 Task: Use the formula "HYPGEOM.DIST" in spreadsheet "Project portfolio".
Action: Mouse moved to (724, 111)
Screenshot: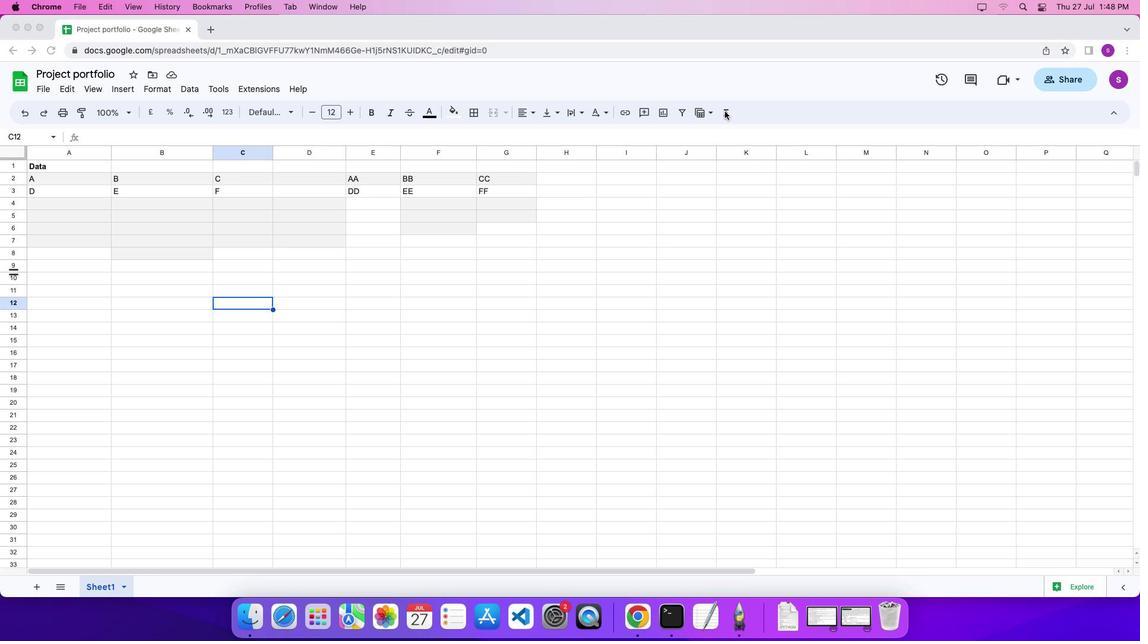 
Action: Mouse pressed left at (724, 111)
Screenshot: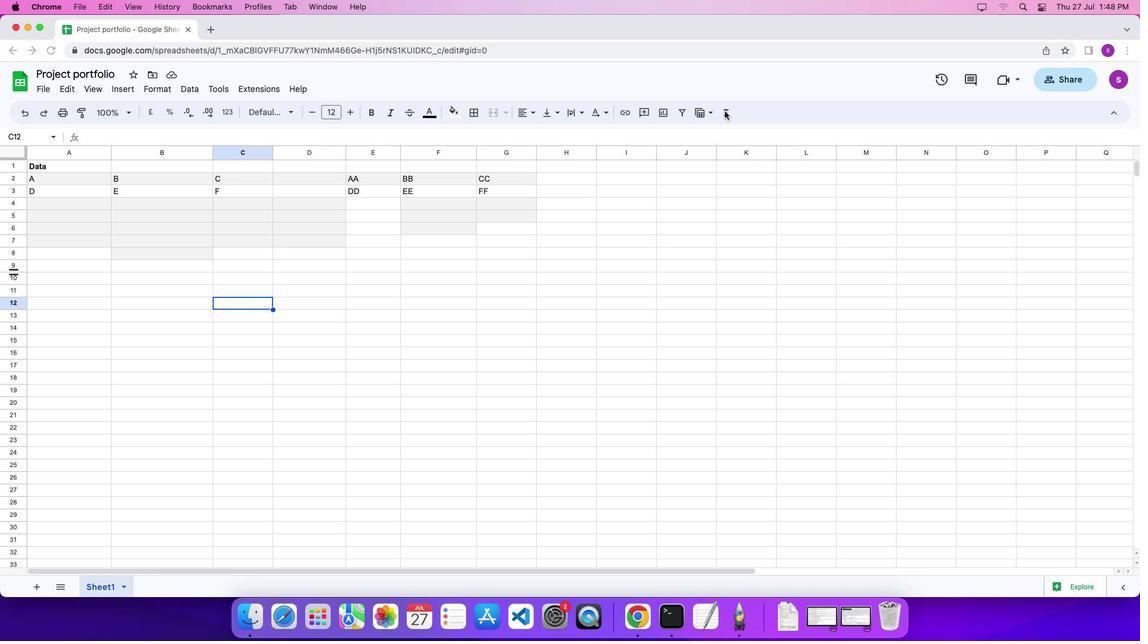 
Action: Mouse moved to (727, 112)
Screenshot: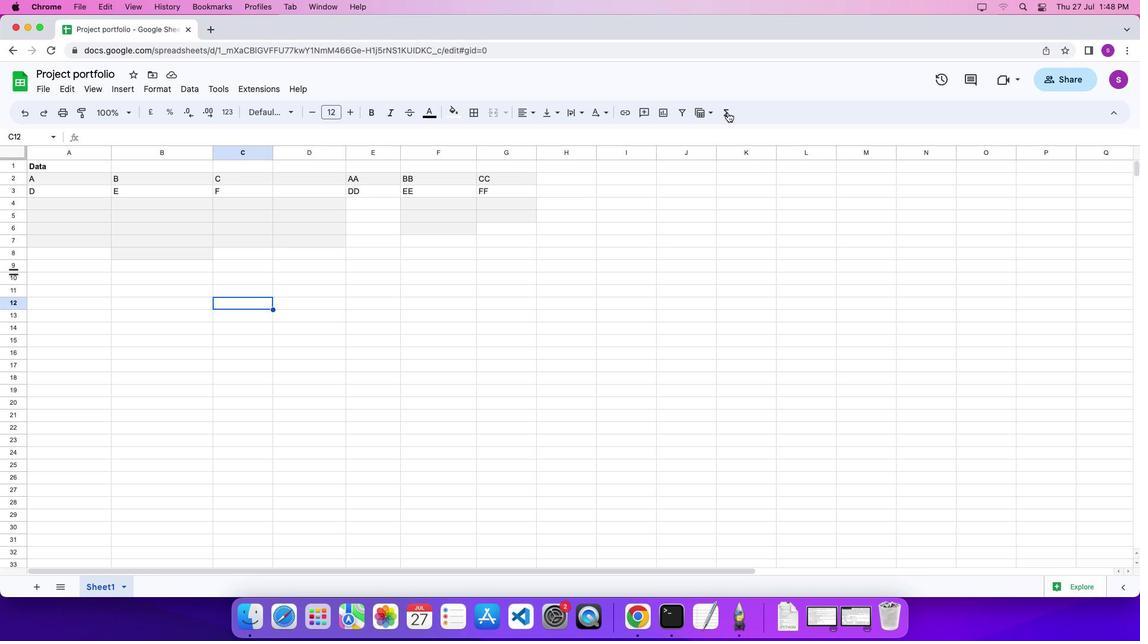 
Action: Mouse pressed left at (727, 112)
Screenshot: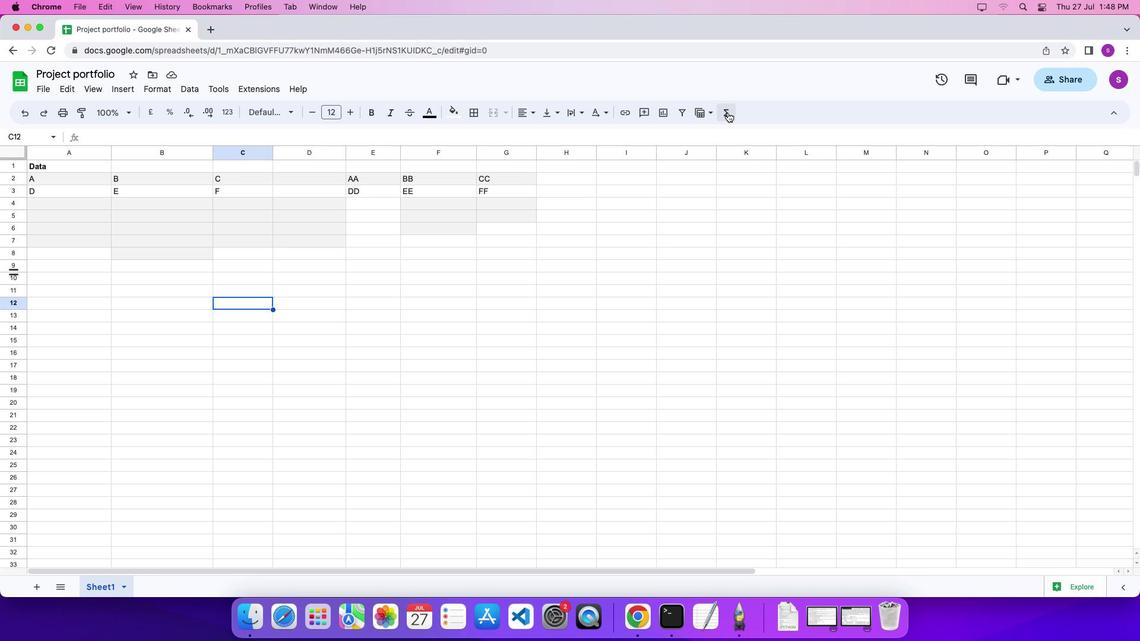 
Action: Mouse moved to (894, 419)
Screenshot: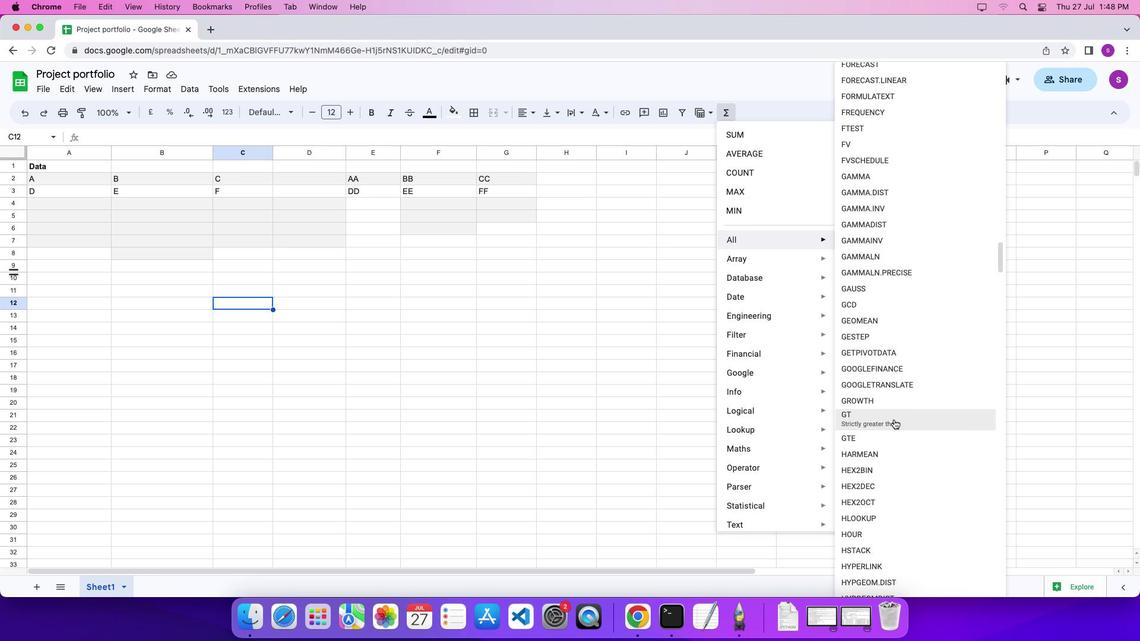 
Action: Mouse scrolled (894, 419) with delta (0, 0)
Screenshot: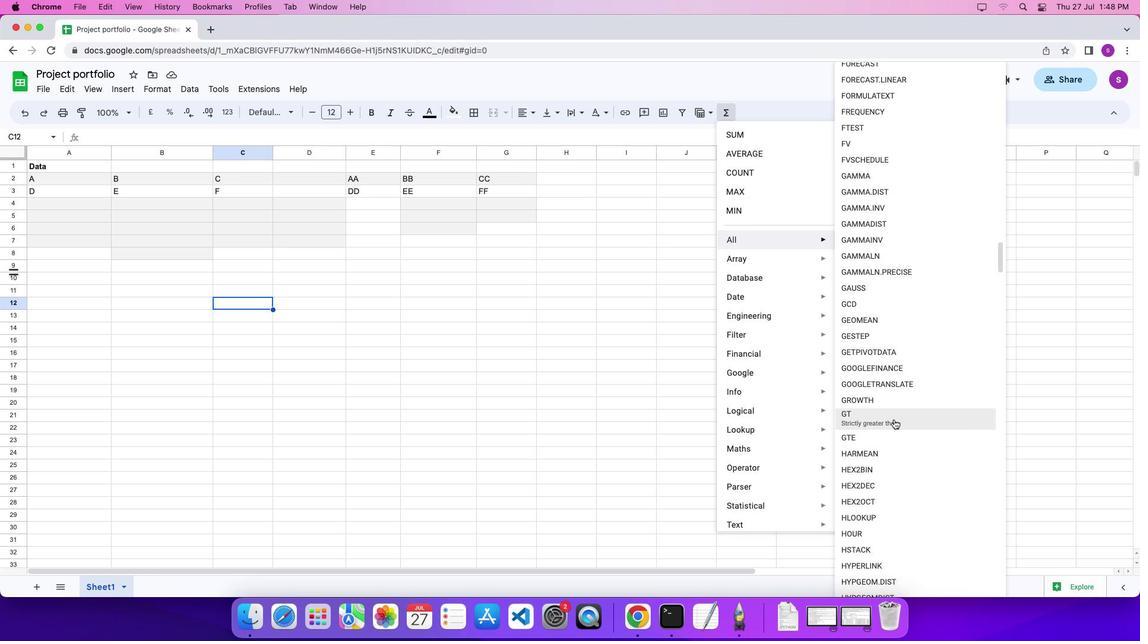 
Action: Mouse moved to (894, 419)
Screenshot: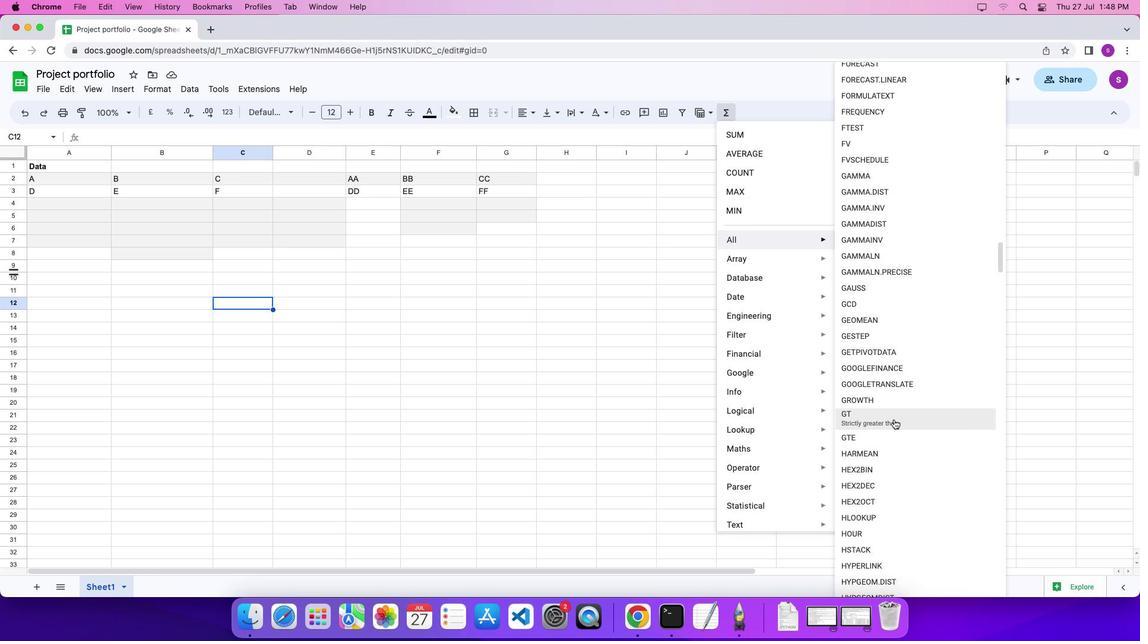 
Action: Mouse scrolled (894, 419) with delta (0, 0)
Screenshot: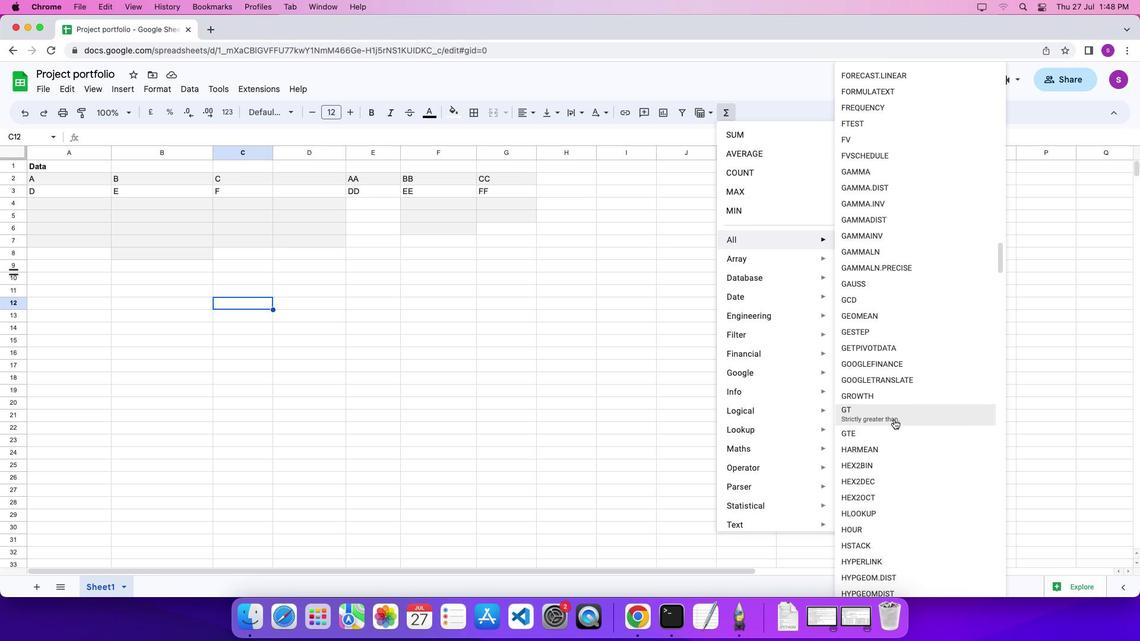 
Action: Mouse moved to (894, 419)
Screenshot: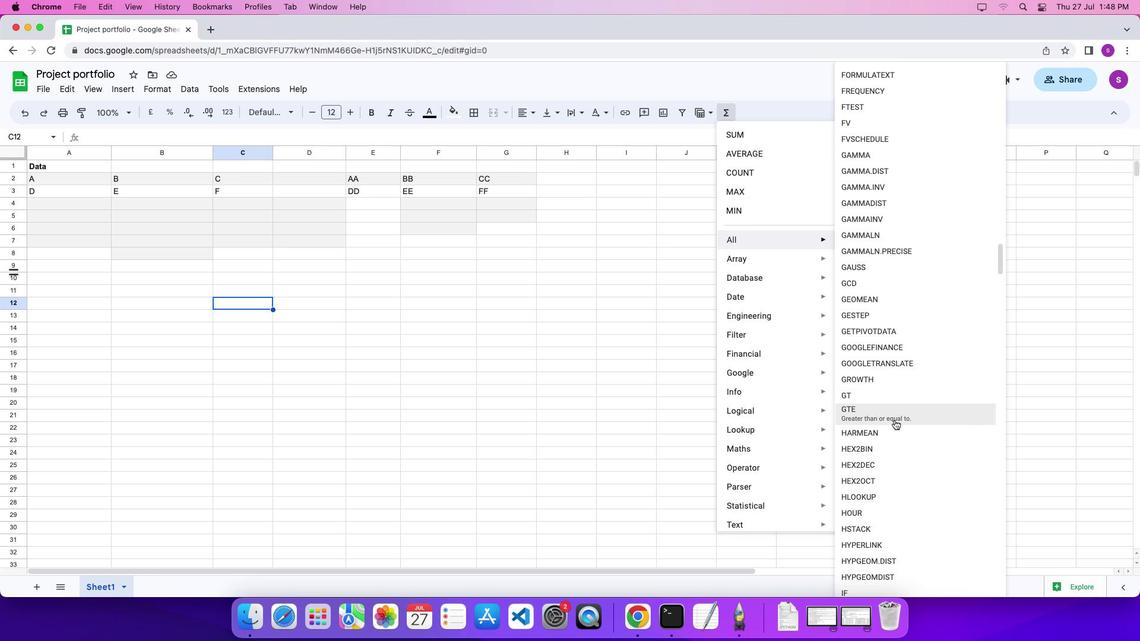 
Action: Mouse scrolled (894, 419) with delta (0, 0)
Screenshot: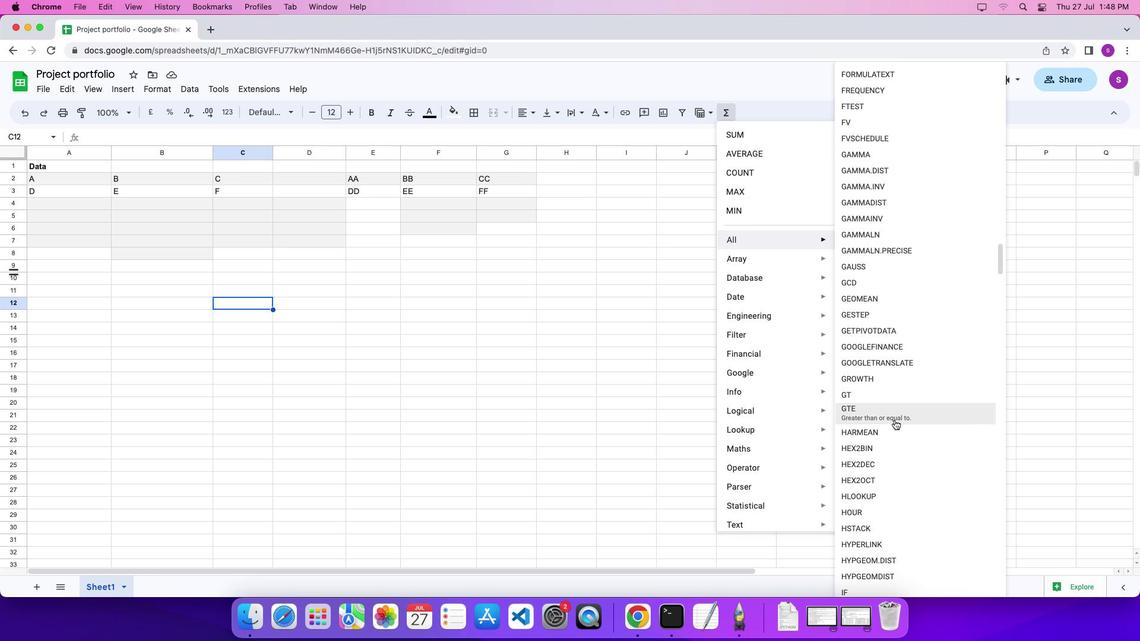 
Action: Mouse moved to (910, 552)
Screenshot: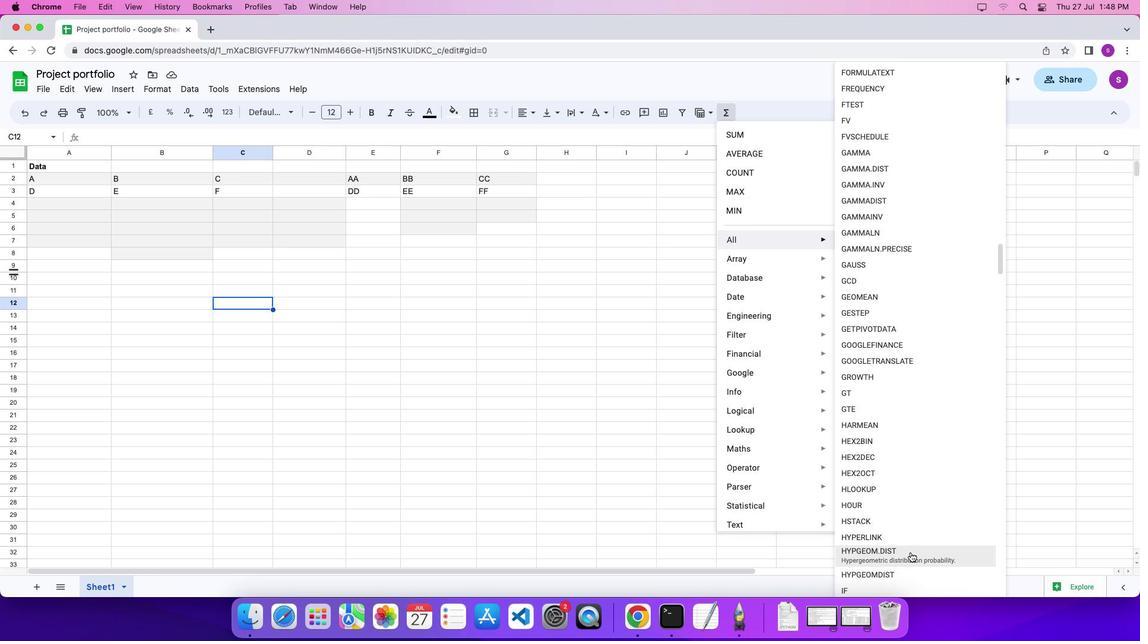 
Action: Mouse pressed left at (910, 552)
Screenshot: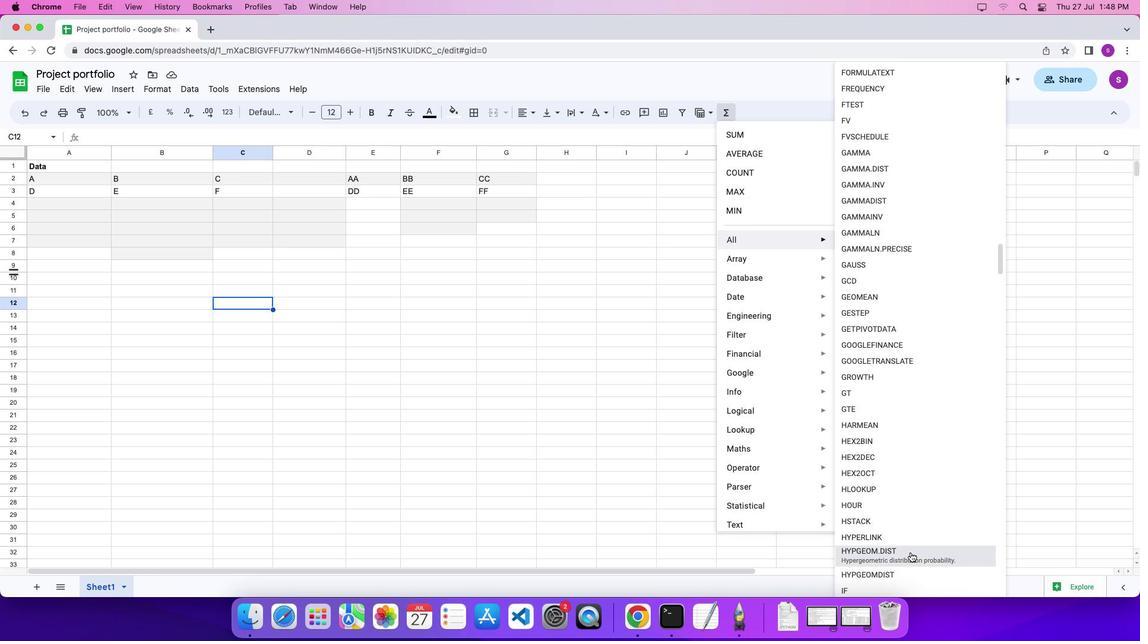 
Action: Mouse moved to (485, 393)
Screenshot: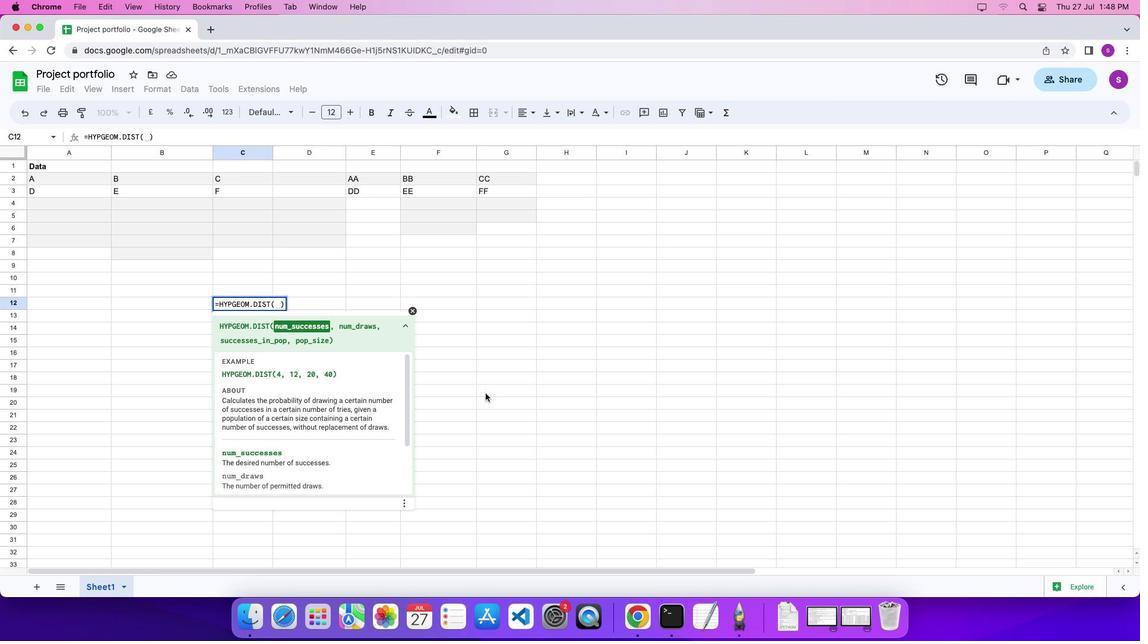 
Action: Key pressed '4'',''1''2'',''2''0'',''4''0''\x03'
Screenshot: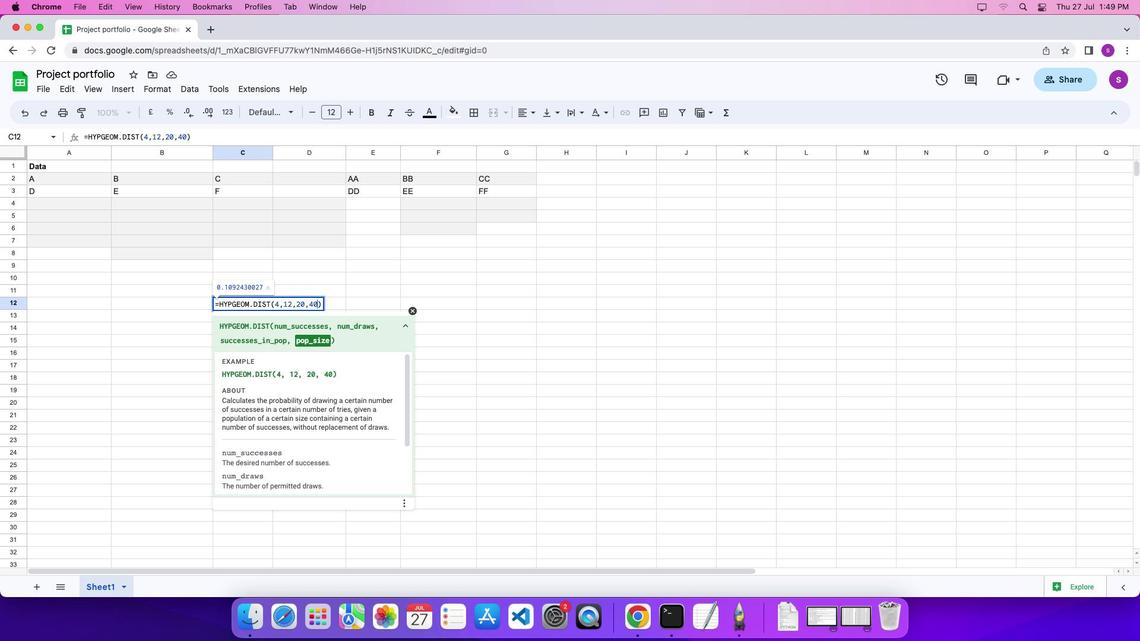 
